 Task: Find ski resorts in the Colorado Rockies between Breckenridge, Colorado, and Vail, Colorado.
Action: Mouse moved to (213, 74)
Screenshot: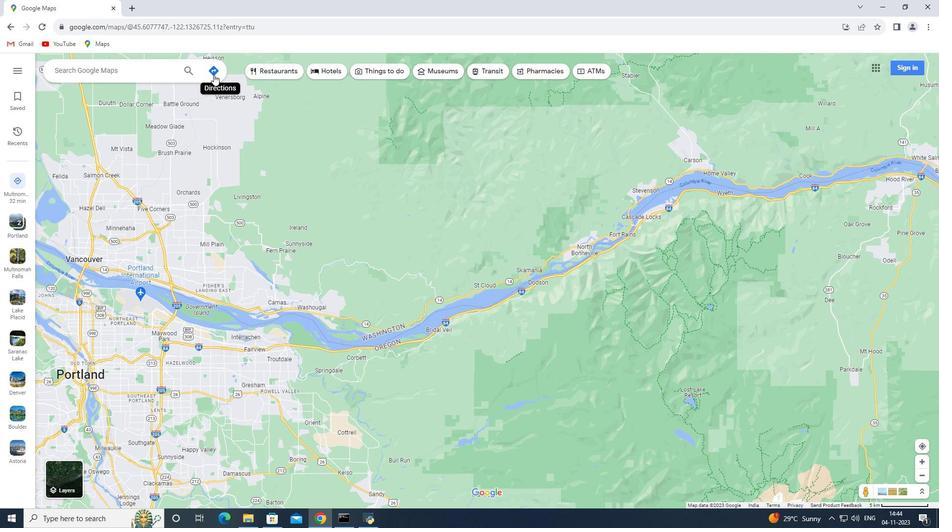 
Action: Mouse pressed left at (213, 74)
Screenshot: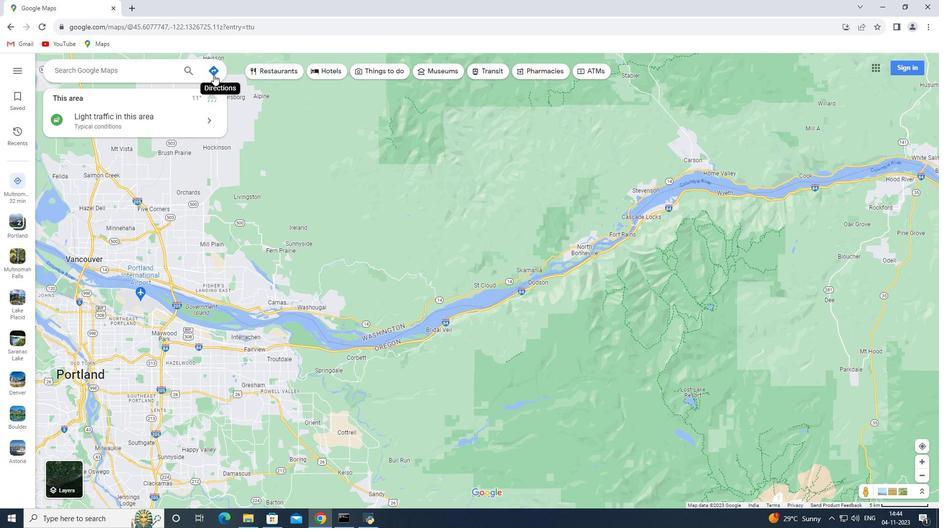 
Action: Mouse moved to (144, 100)
Screenshot: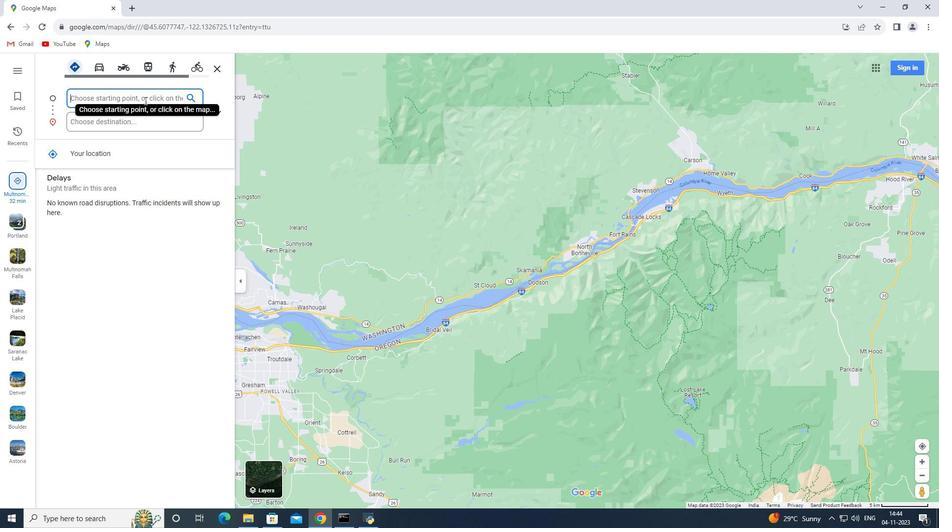 
Action: Key pressed <Key.shift><Key.shift>Breckenridge,<Key.space><Key.shift>Colorado
Screenshot: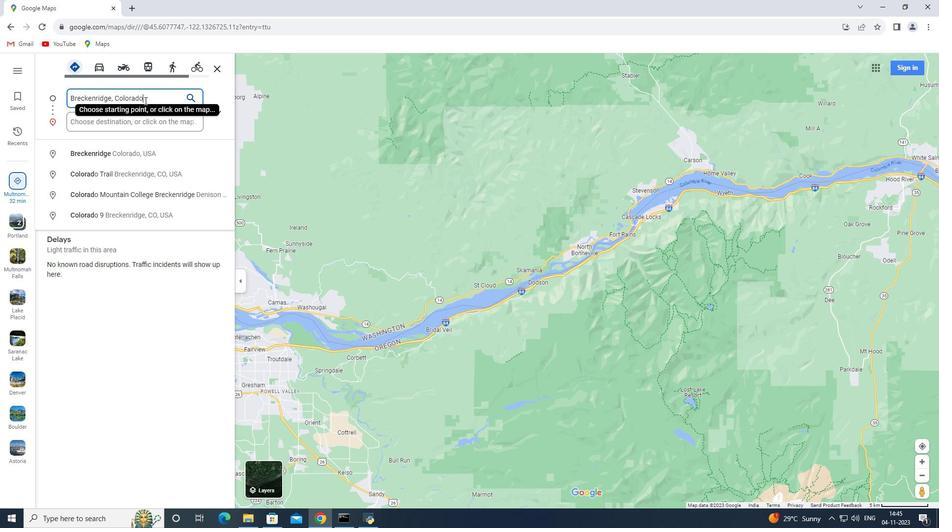 
Action: Mouse moved to (117, 118)
Screenshot: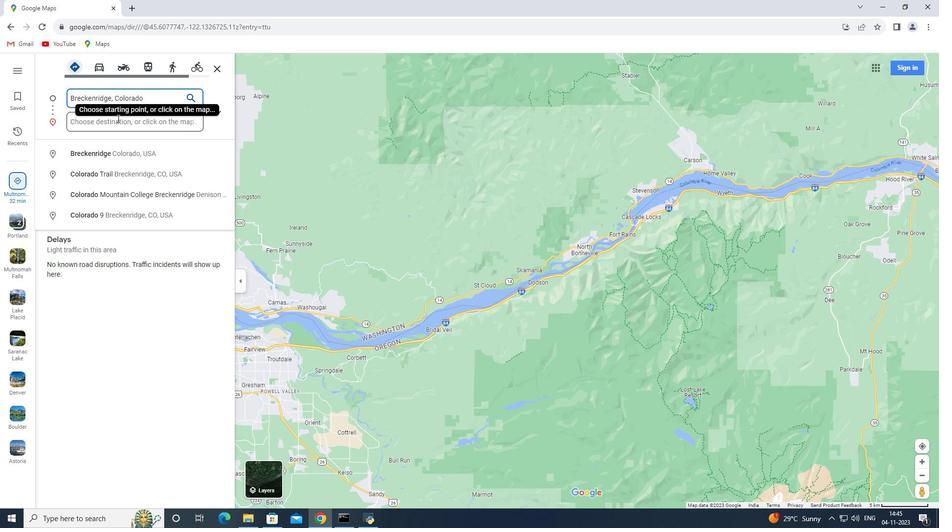 
Action: Mouse pressed left at (117, 118)
Screenshot: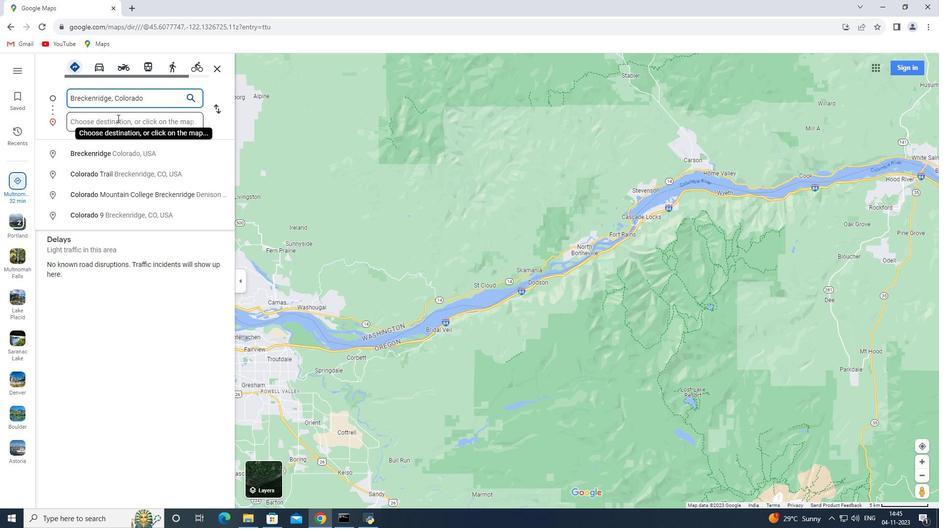 
Action: Key pressed <Key.shift>Vail,<Key.space><Key.shift>Colorado<Key.enter>
Screenshot: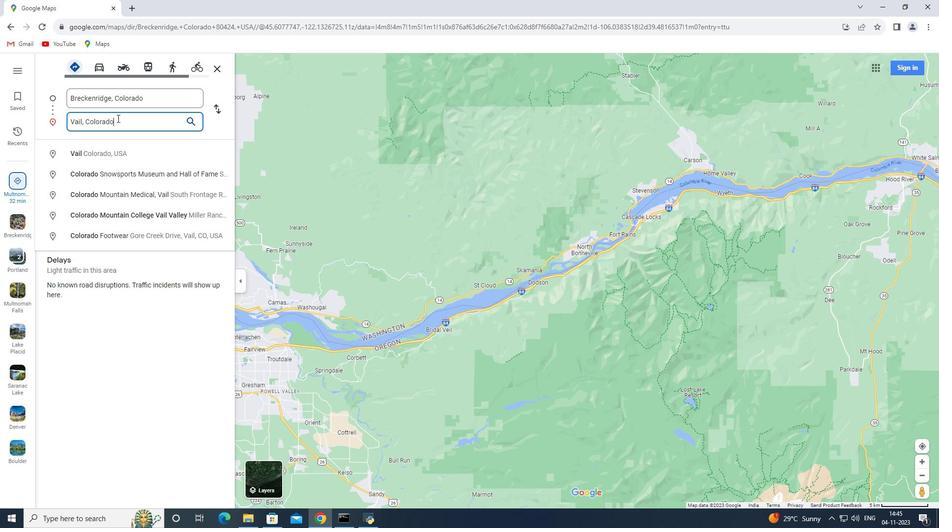 
Action: Mouse moved to (402, 73)
Screenshot: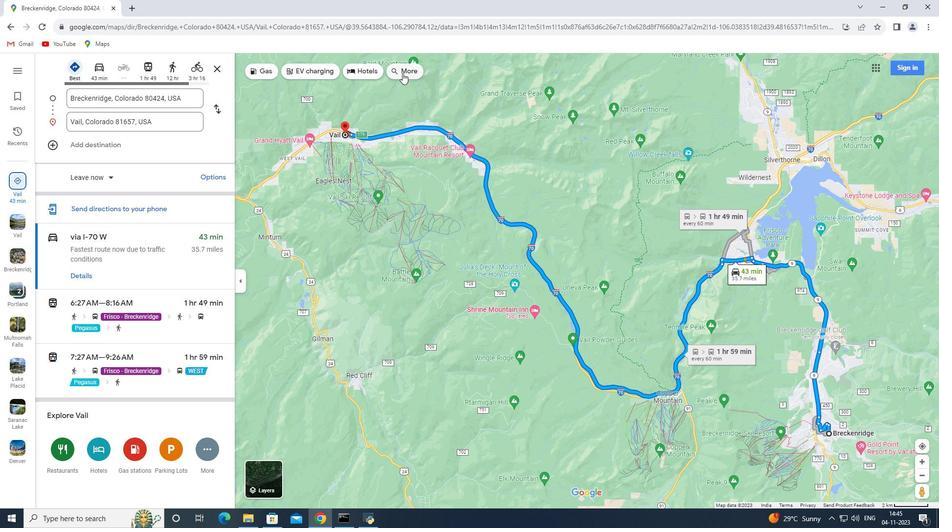
Action: Mouse pressed left at (402, 73)
Screenshot: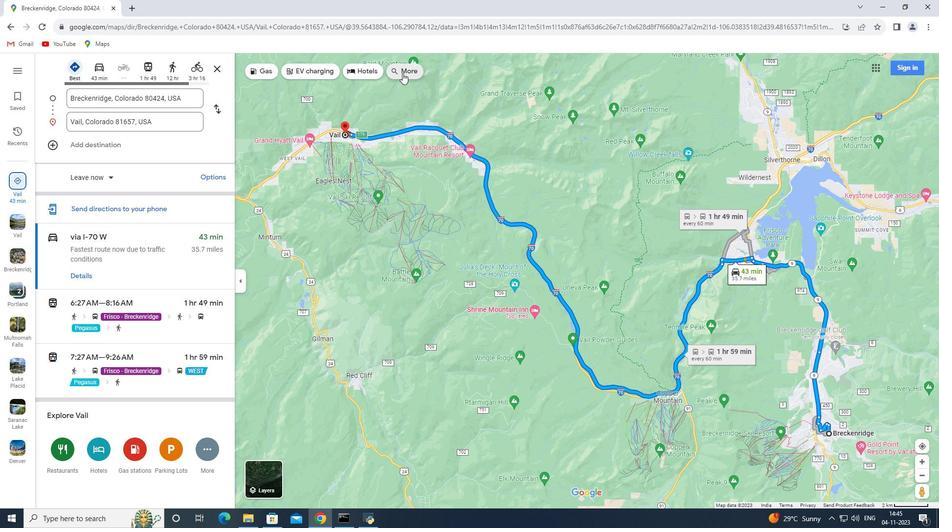 
Action: Mouse moved to (126, 72)
Screenshot: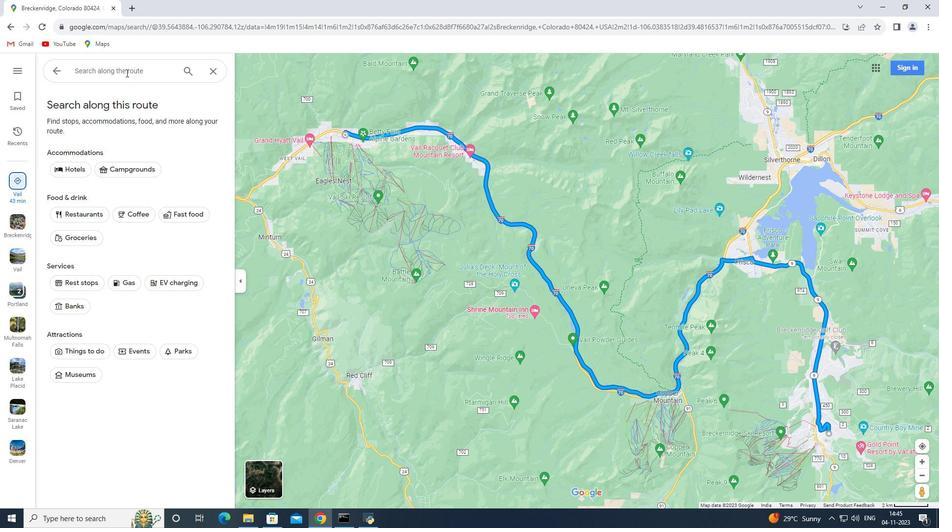 
Action: Mouse pressed left at (126, 72)
Screenshot: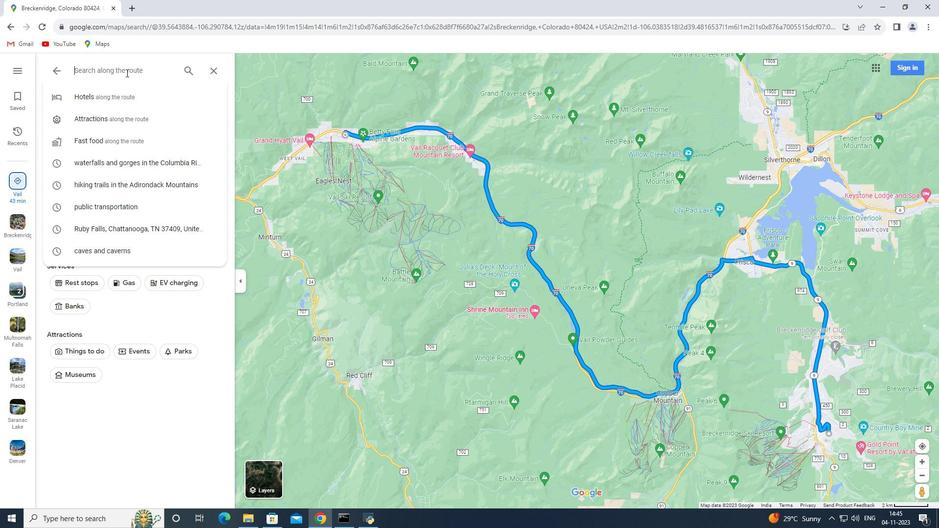 
Action: Key pressed ski<Key.space>resorts<Key.space>in<Key.space>the<Key.space><Key.shift>Colorado<Key.space><Key.shift>Rockies<Key.enter>
Screenshot: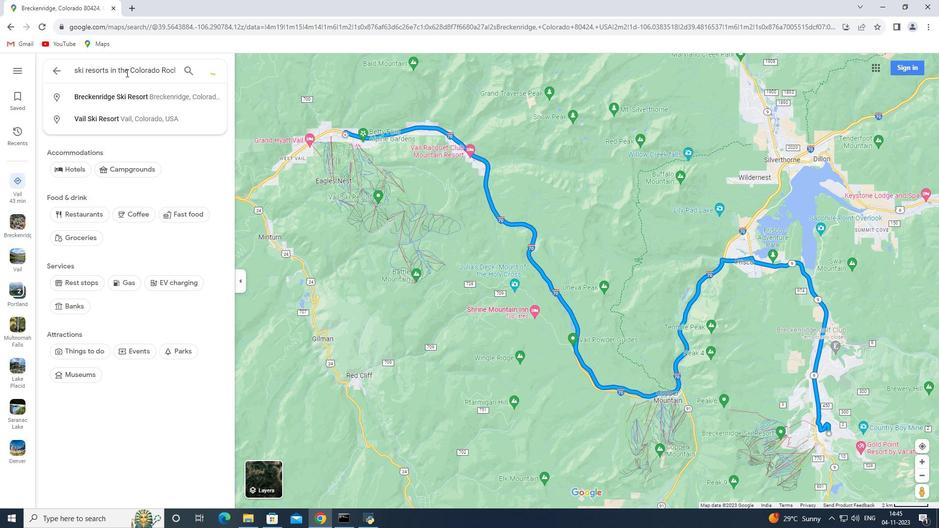 
